 Task: Check how to setup "Test incoming calls".
Action: Mouse pressed left at (1317, 225)
Screenshot: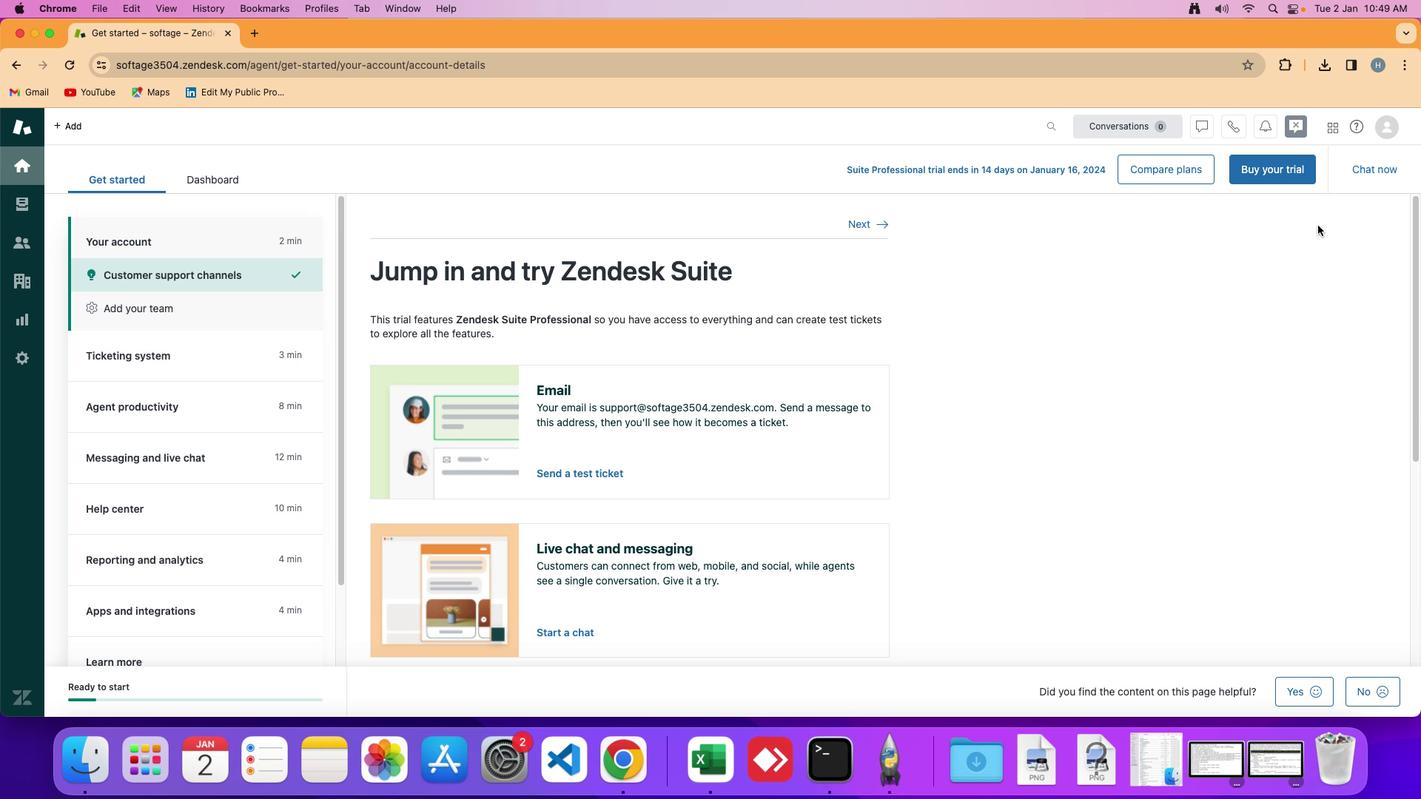 
Action: Mouse moved to (1365, 120)
Screenshot: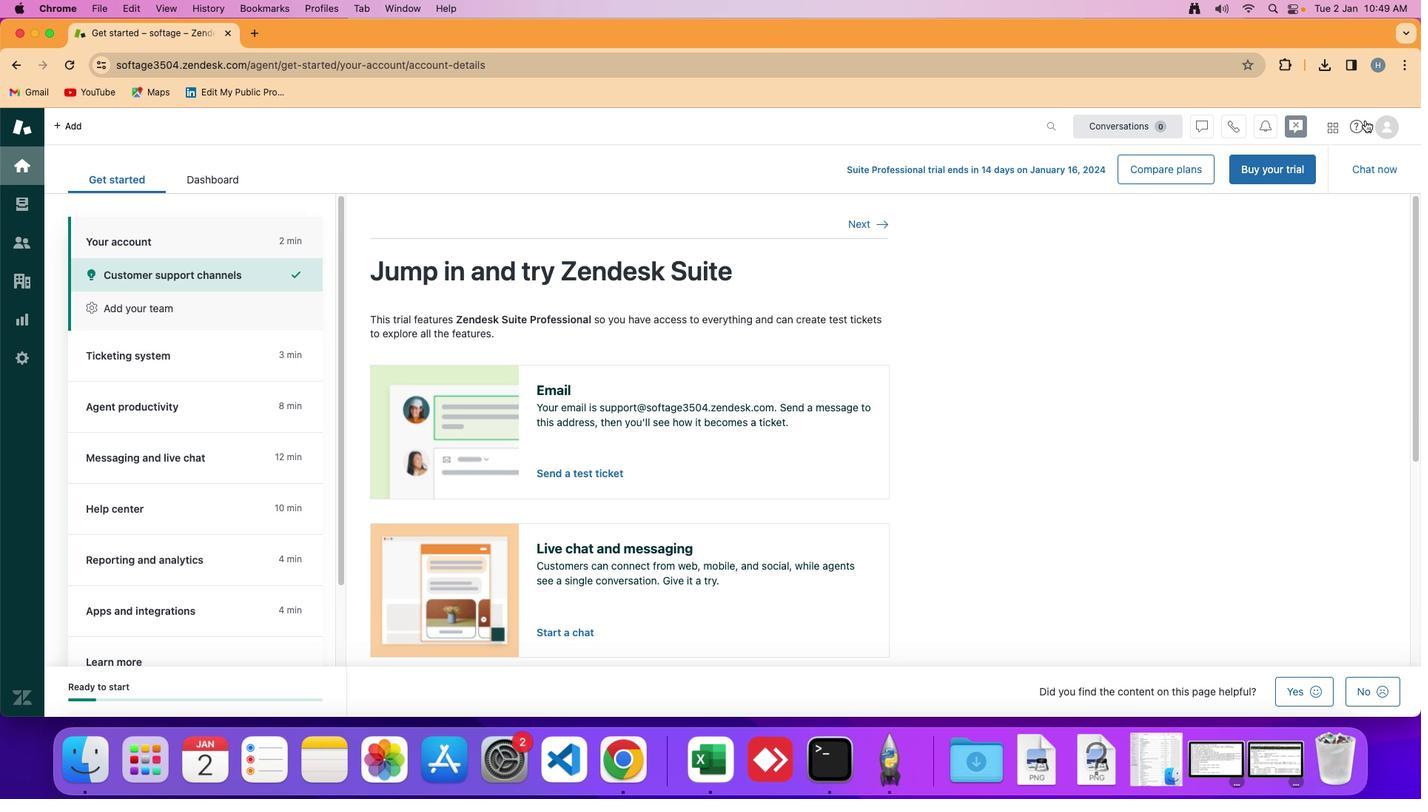 
Action: Mouse pressed left at (1365, 120)
Screenshot: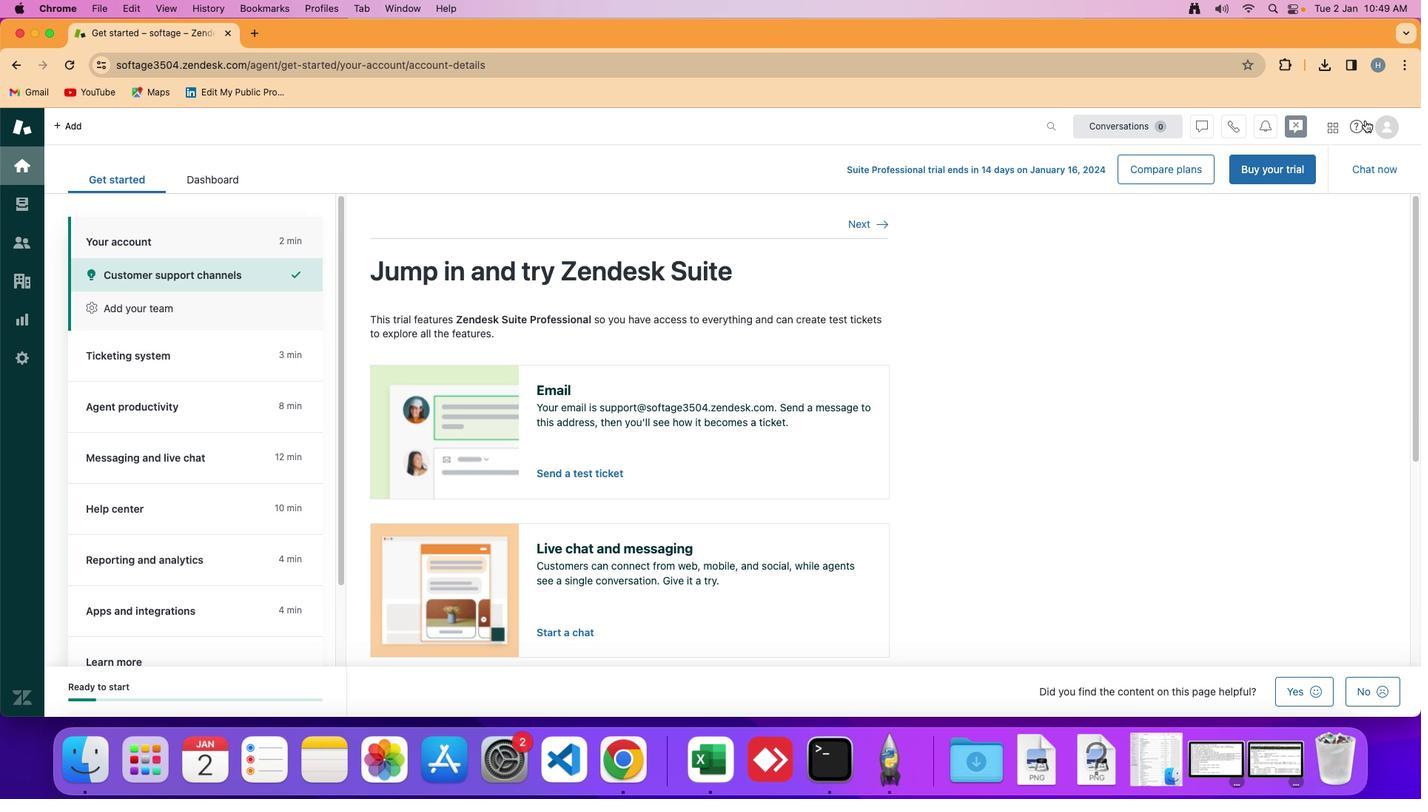
Action: Mouse moved to (1252, 592)
Screenshot: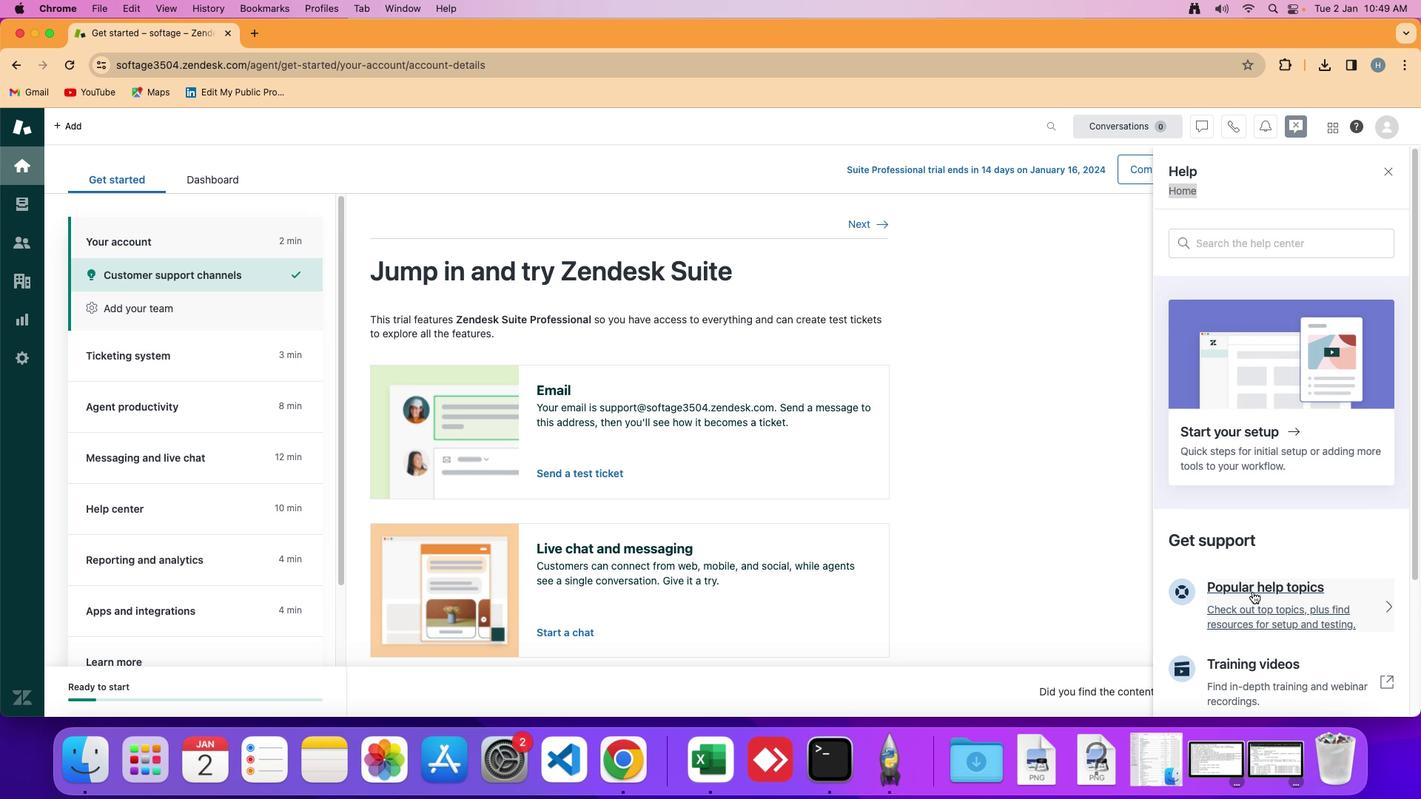 
Action: Mouse pressed left at (1252, 592)
Screenshot: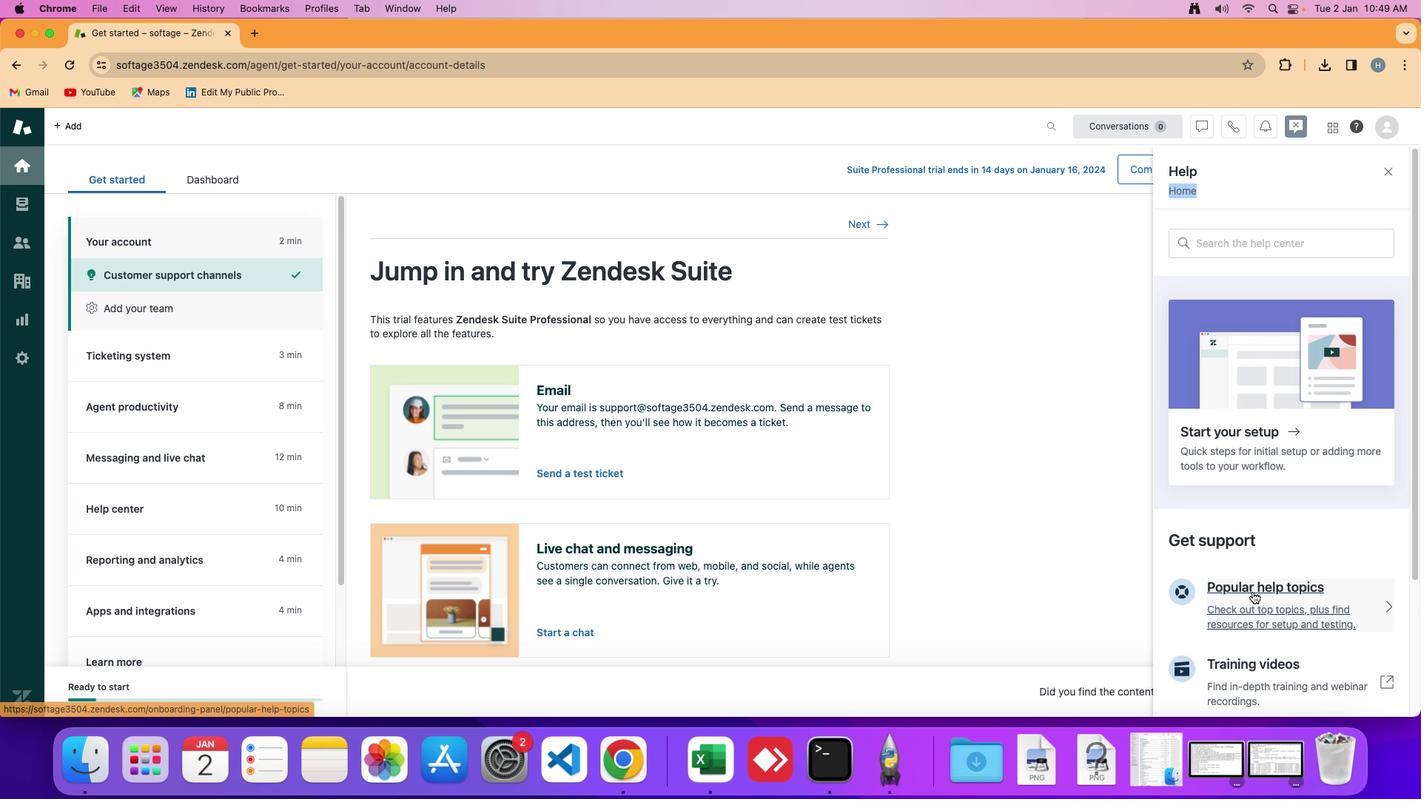 
Action: Mouse moved to (1261, 628)
Screenshot: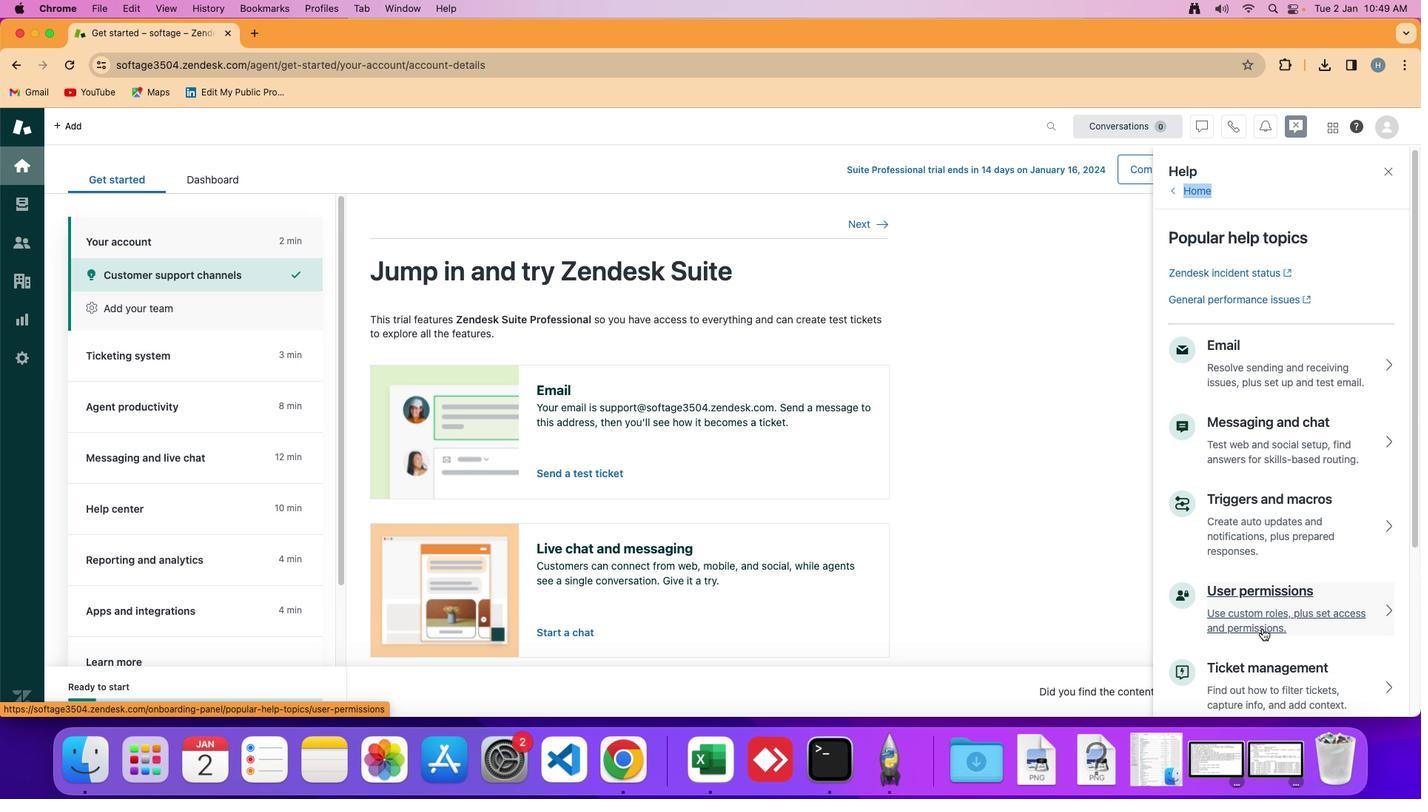 
Action: Mouse scrolled (1261, 628) with delta (0, 0)
Screenshot: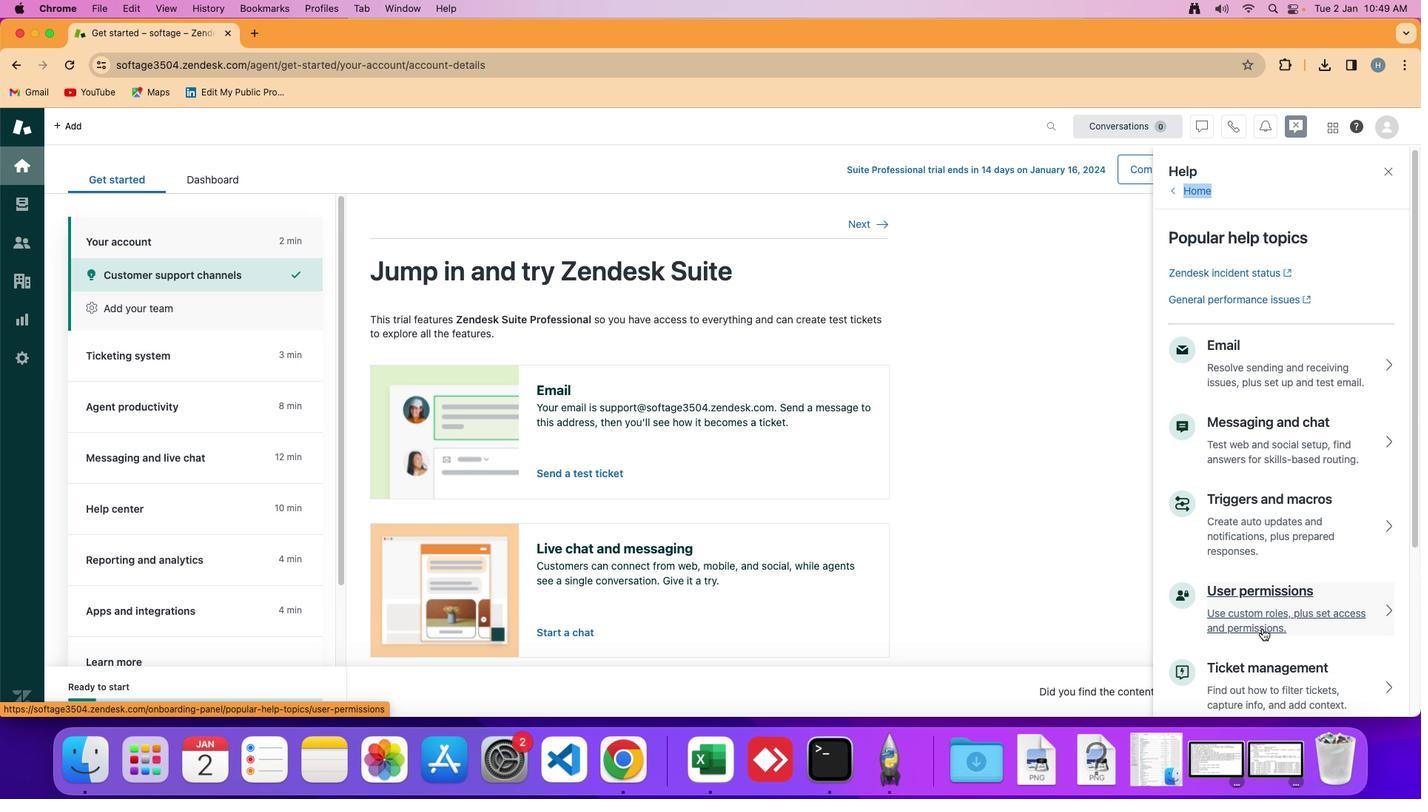 
Action: Mouse moved to (1262, 628)
Screenshot: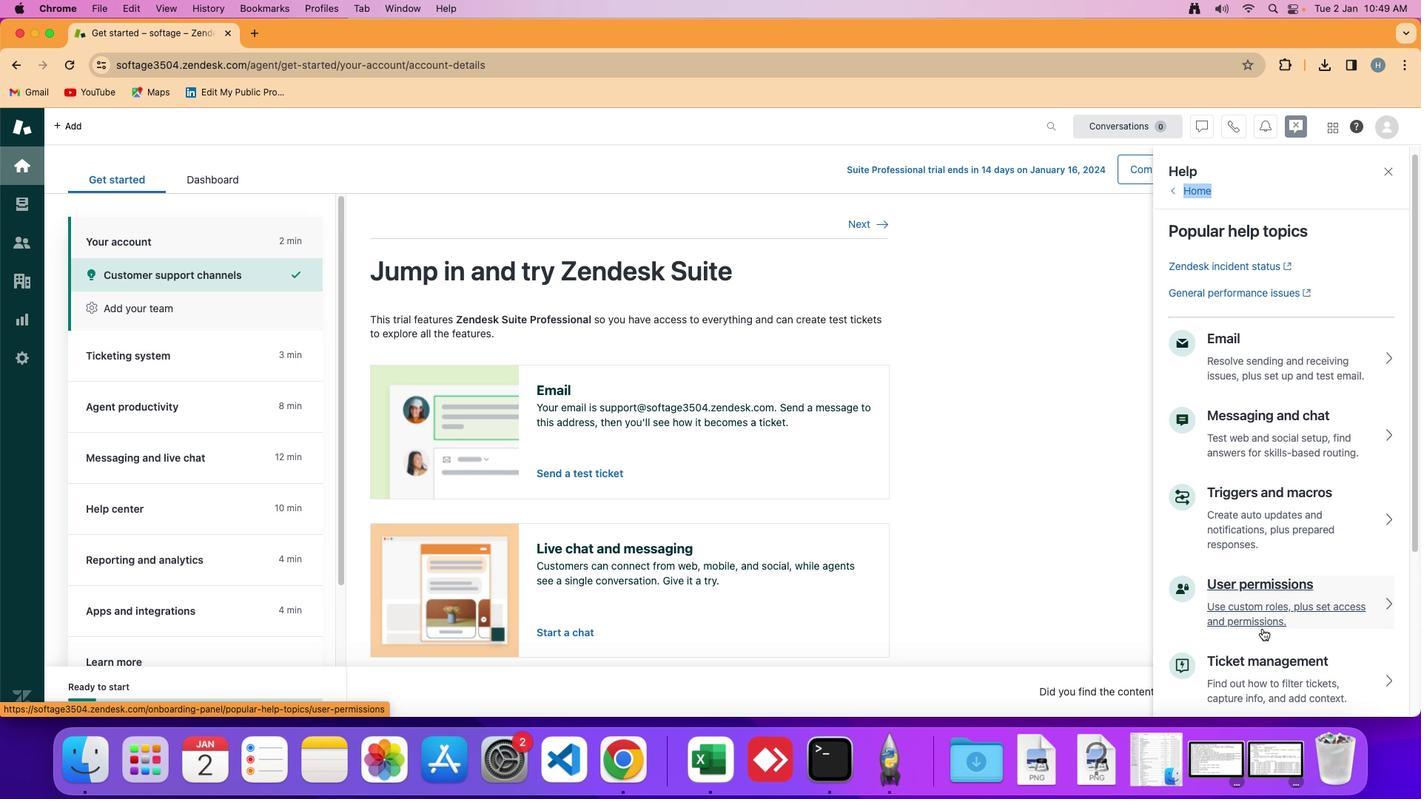 
Action: Mouse scrolled (1262, 628) with delta (0, 0)
Screenshot: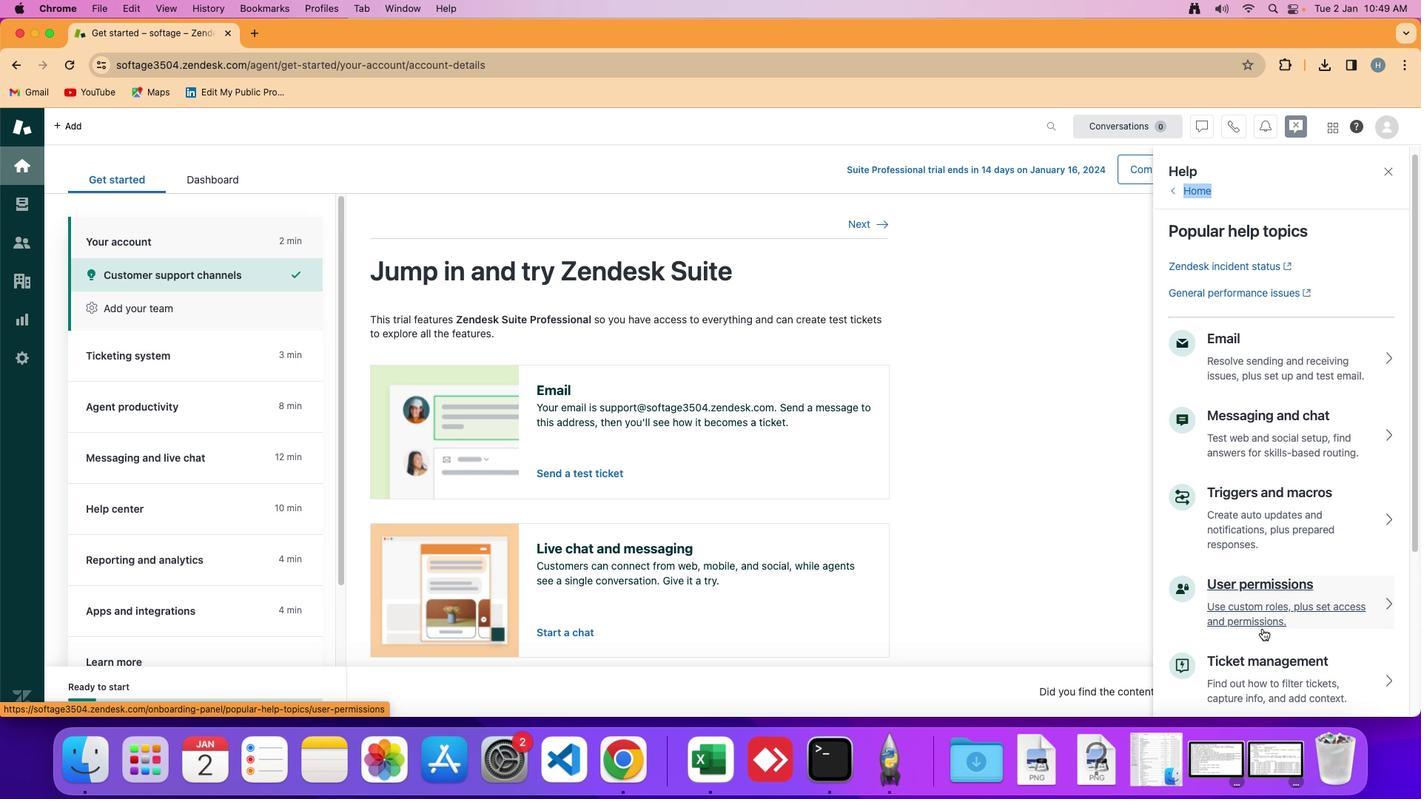 
Action: Mouse moved to (1263, 628)
Screenshot: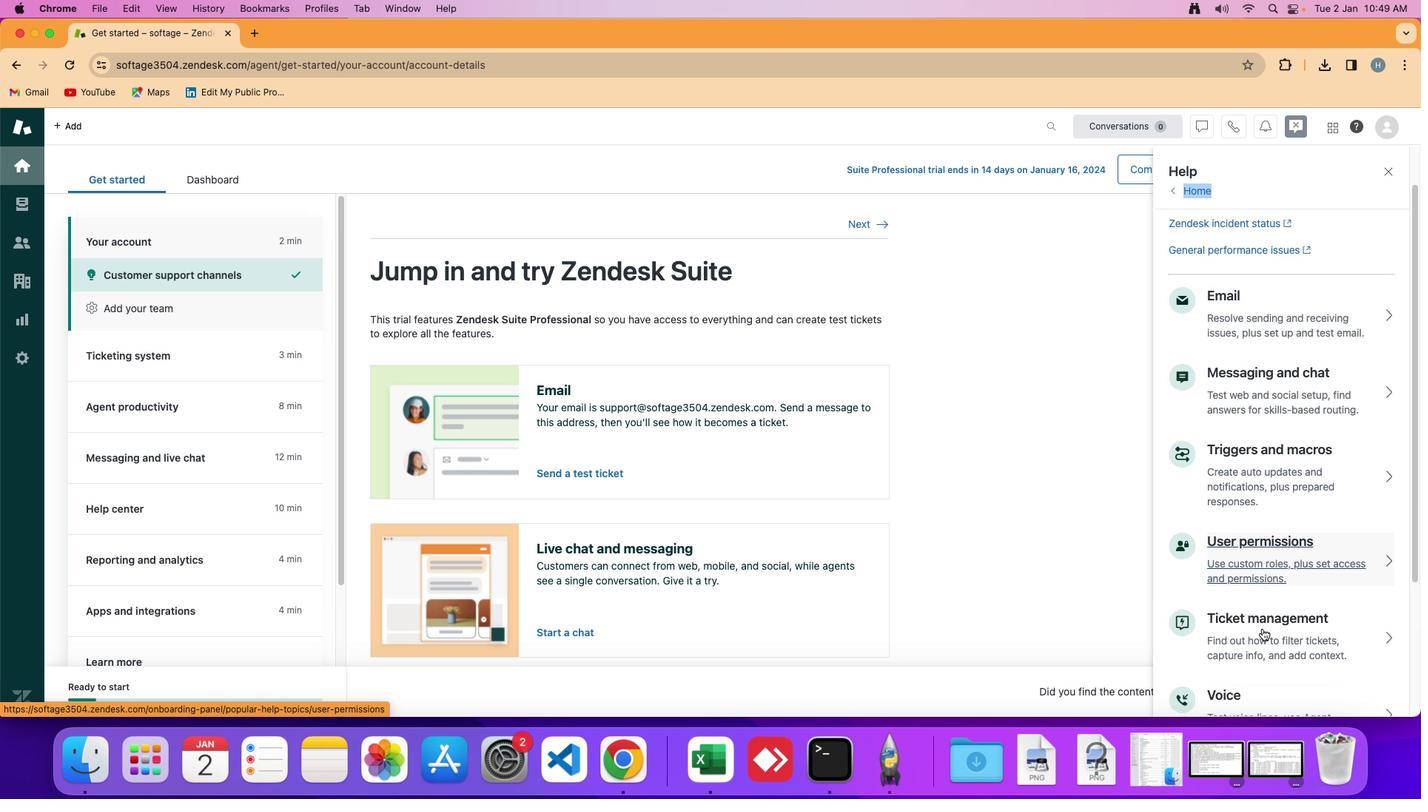
Action: Mouse scrolled (1263, 628) with delta (0, -2)
Screenshot: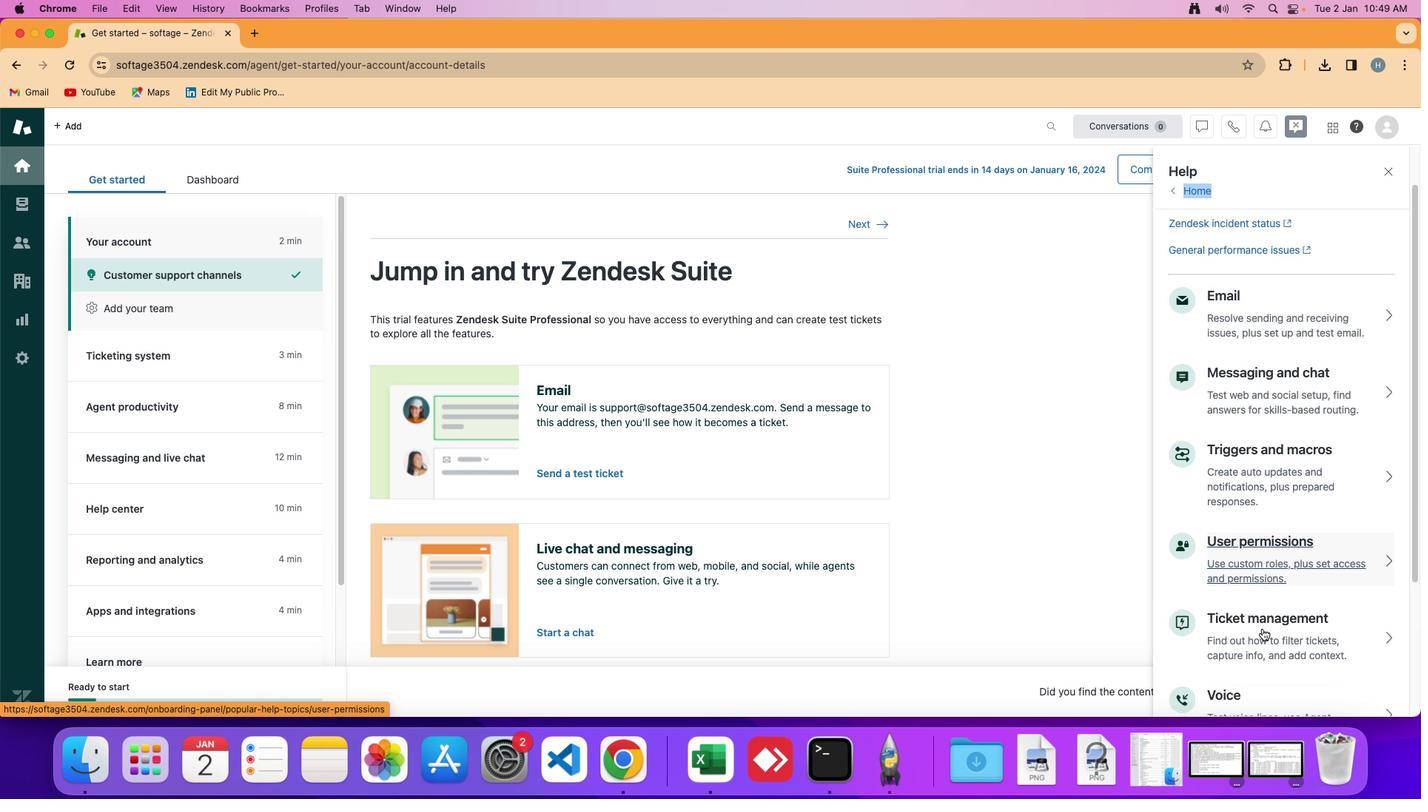 
Action: Mouse scrolled (1263, 628) with delta (0, -2)
Screenshot: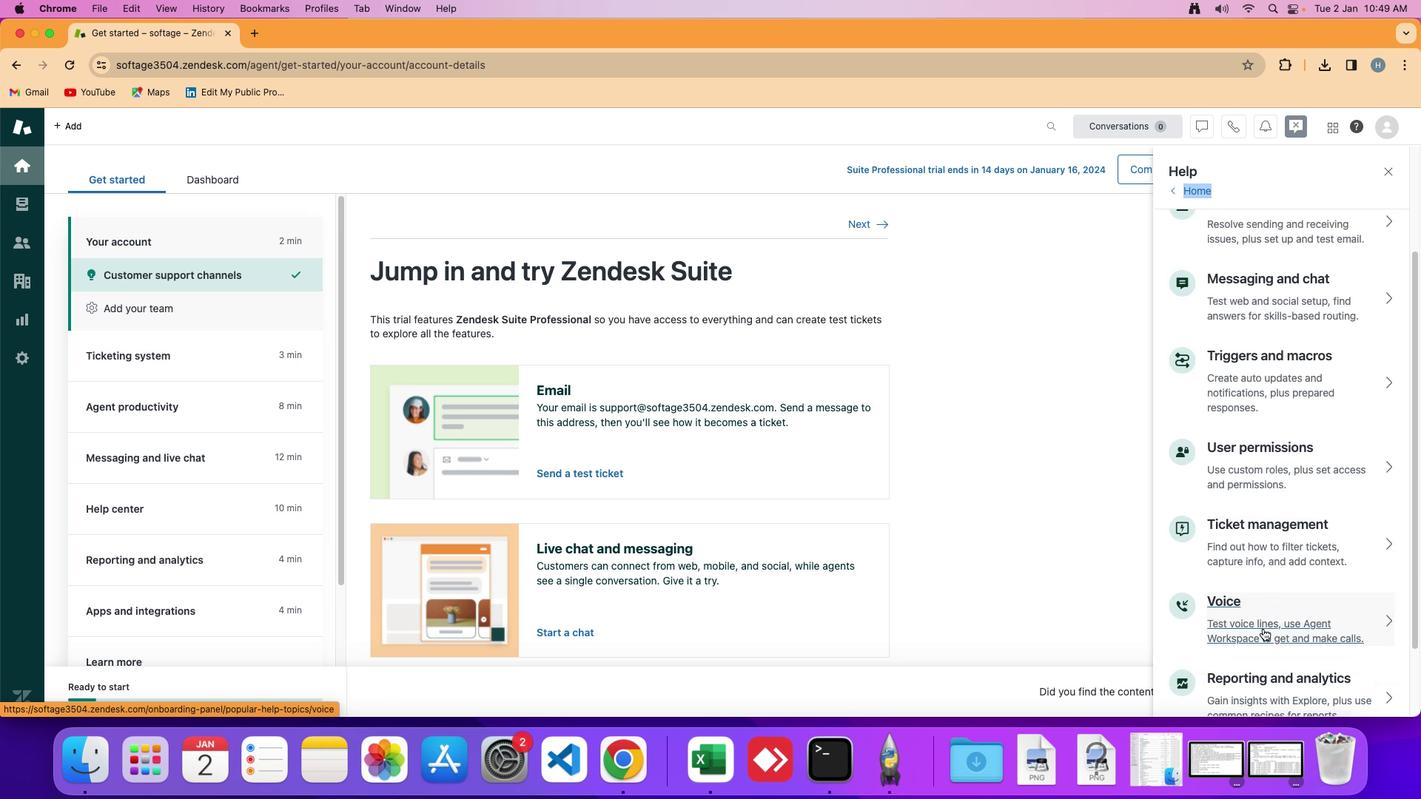 
Action: Mouse moved to (1264, 627)
Screenshot: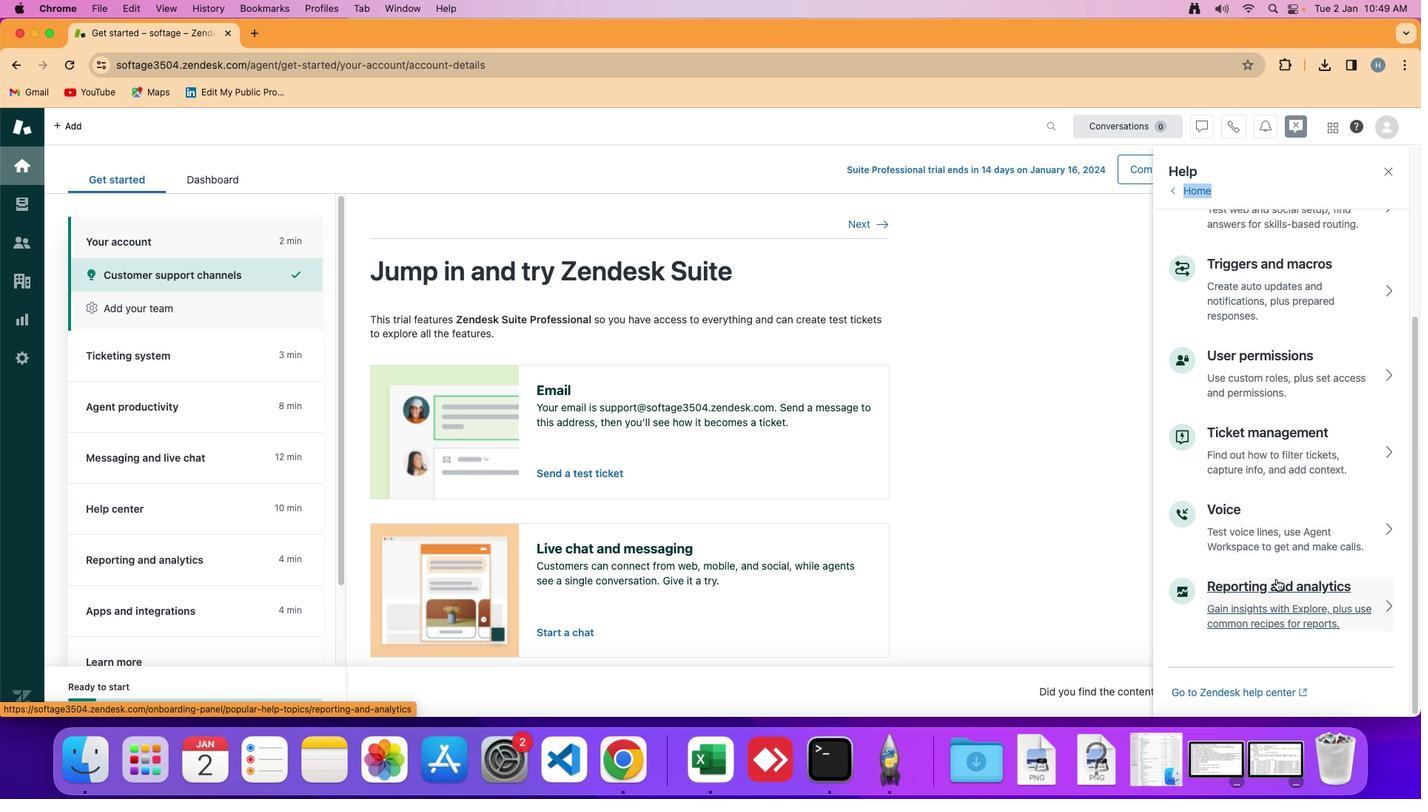 
Action: Mouse scrolled (1264, 627) with delta (0, 0)
Screenshot: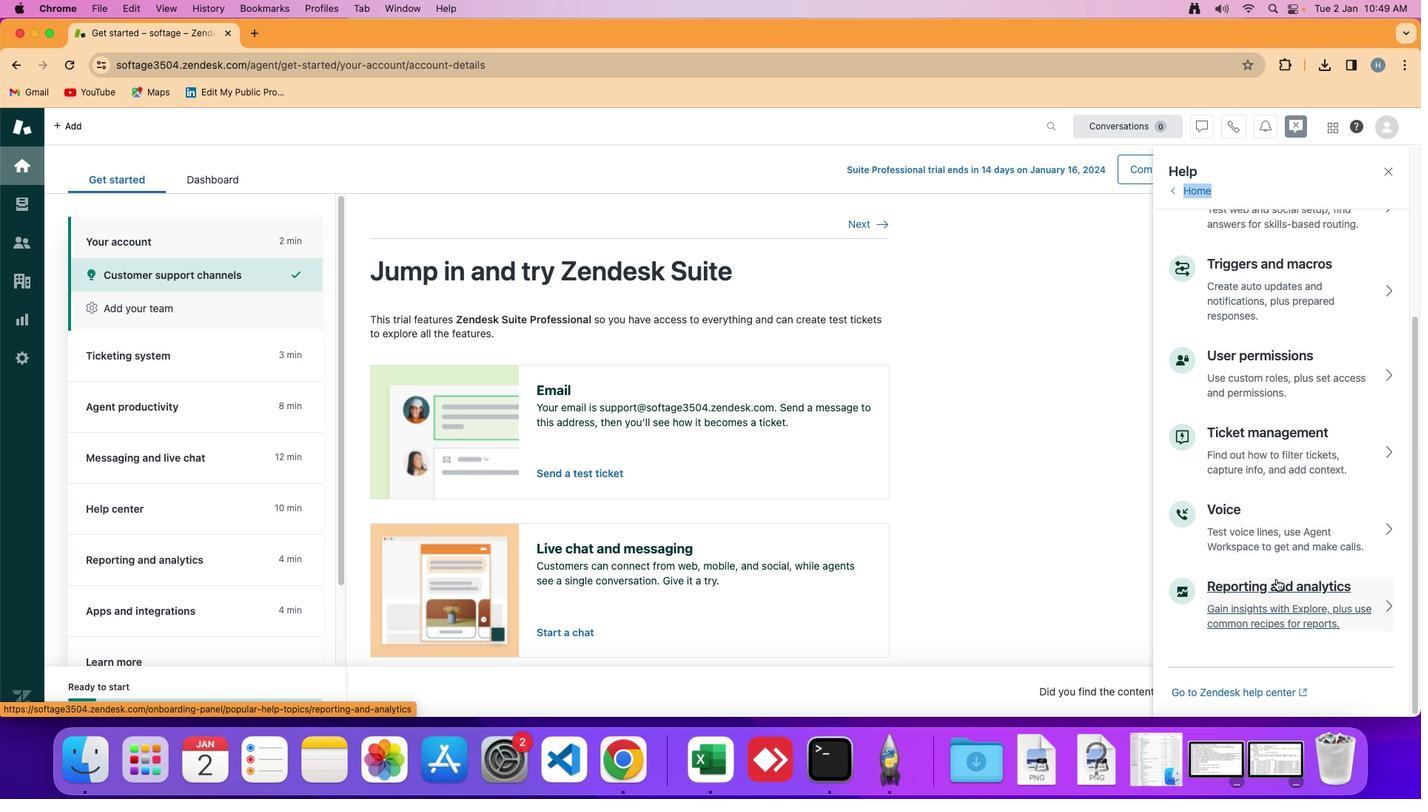 
Action: Mouse moved to (1286, 532)
Screenshot: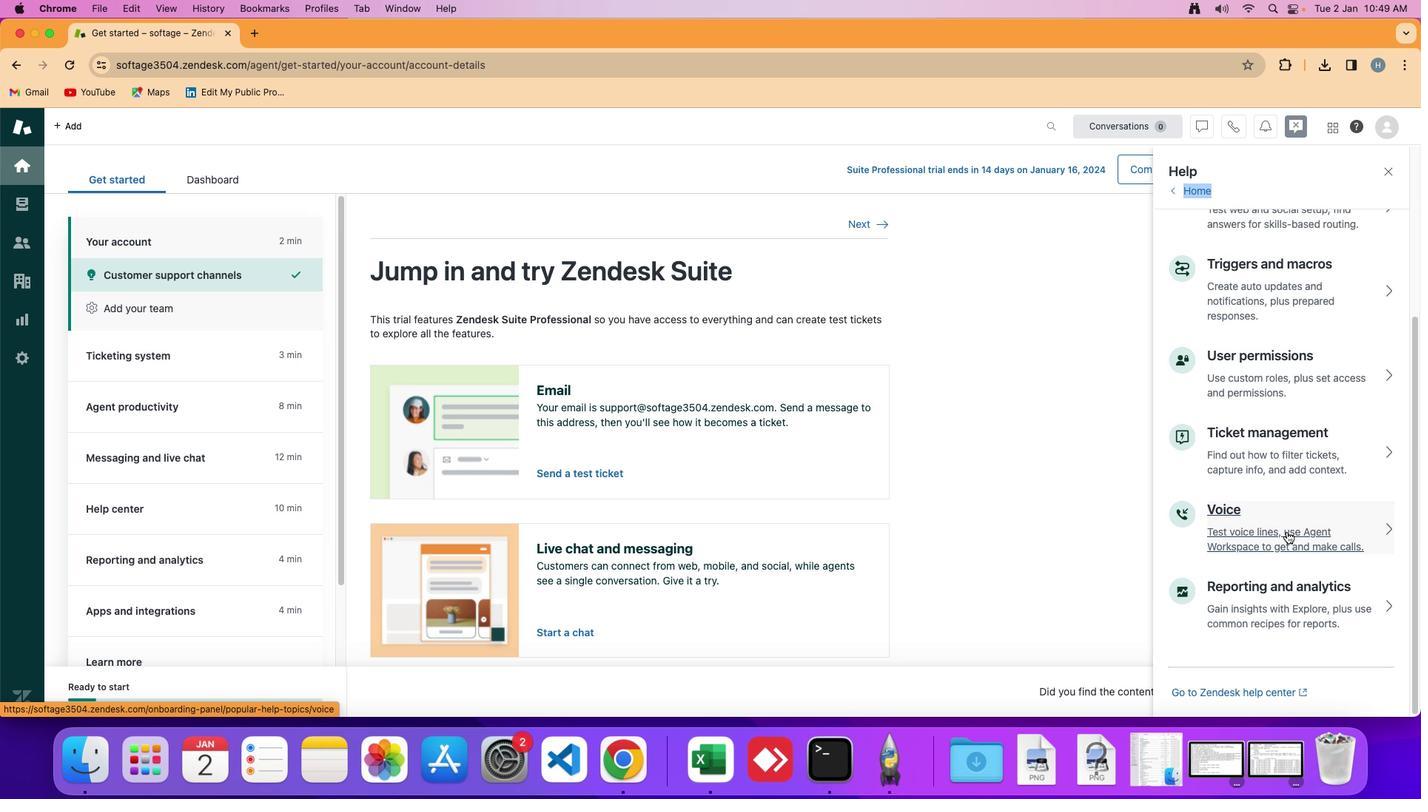 
Action: Mouse pressed left at (1286, 532)
Screenshot: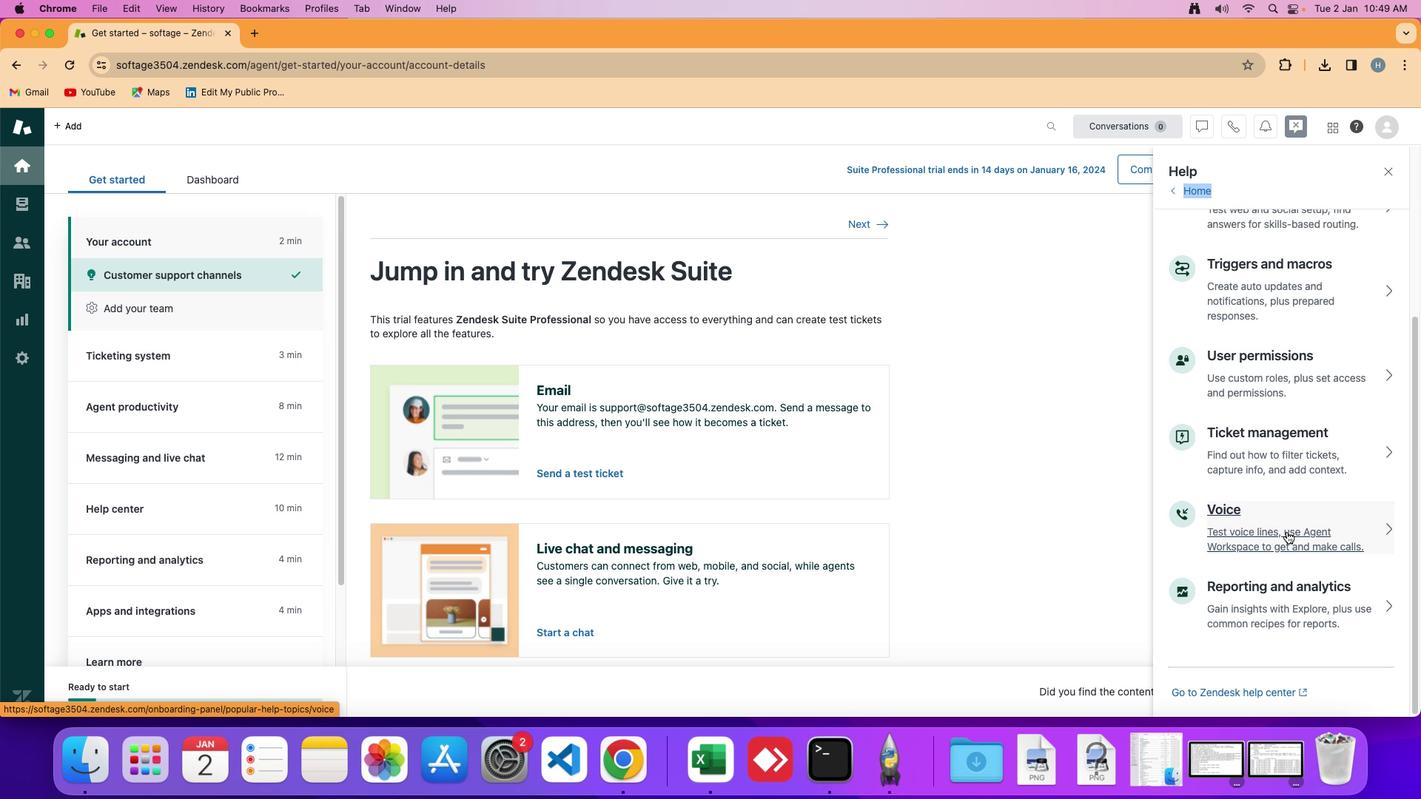 
Action: Mouse moved to (1252, 392)
Screenshot: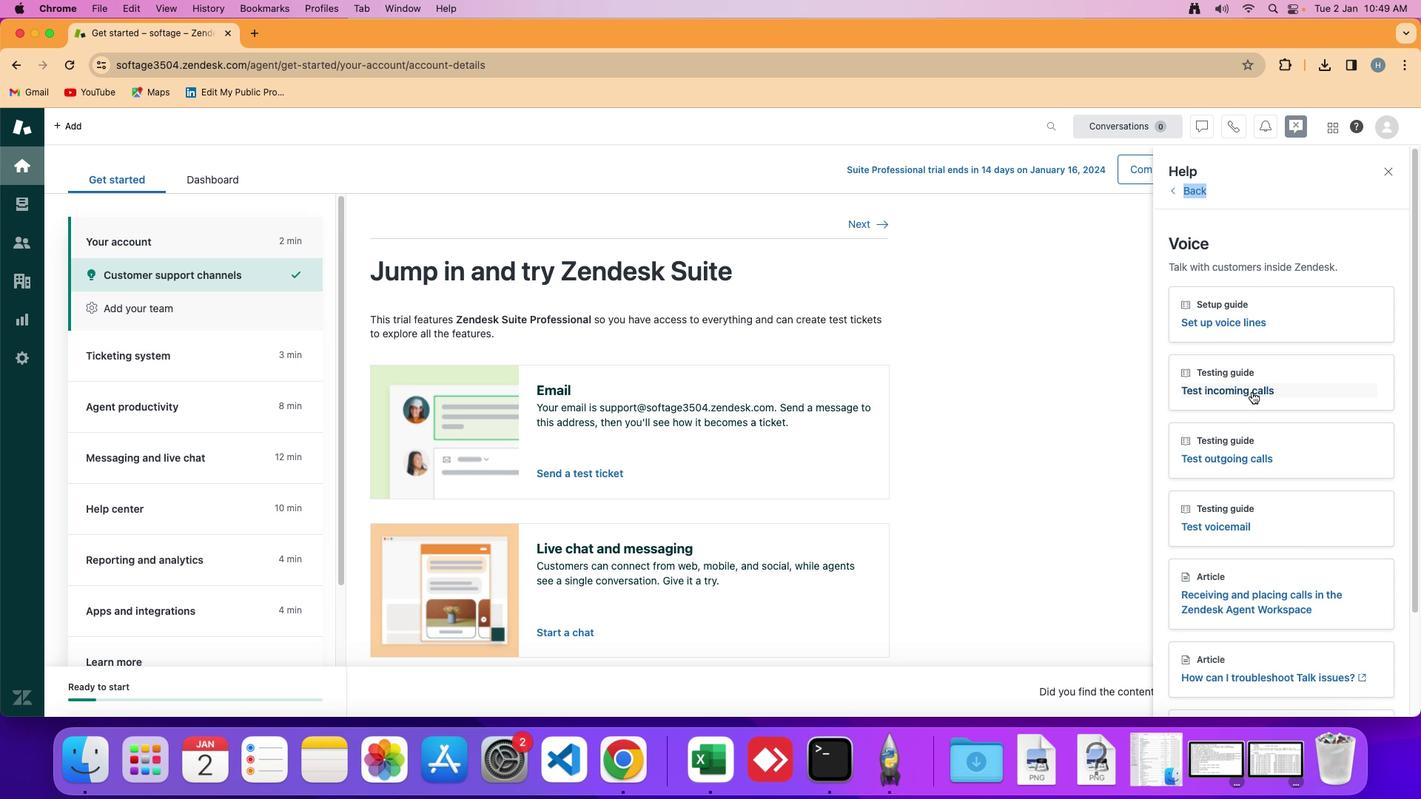 
Action: Mouse pressed left at (1252, 392)
Screenshot: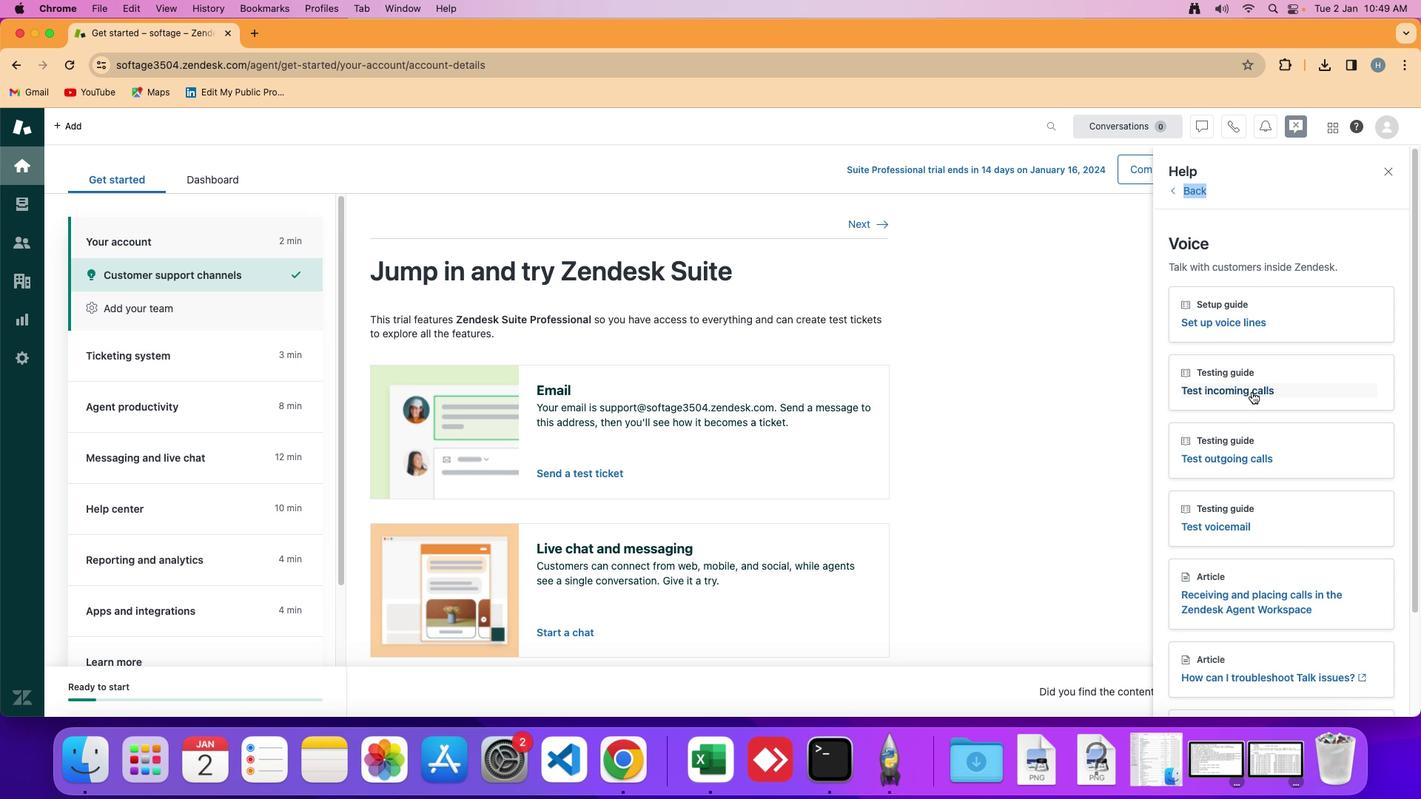 
Action: Mouse moved to (1252, 391)
Screenshot: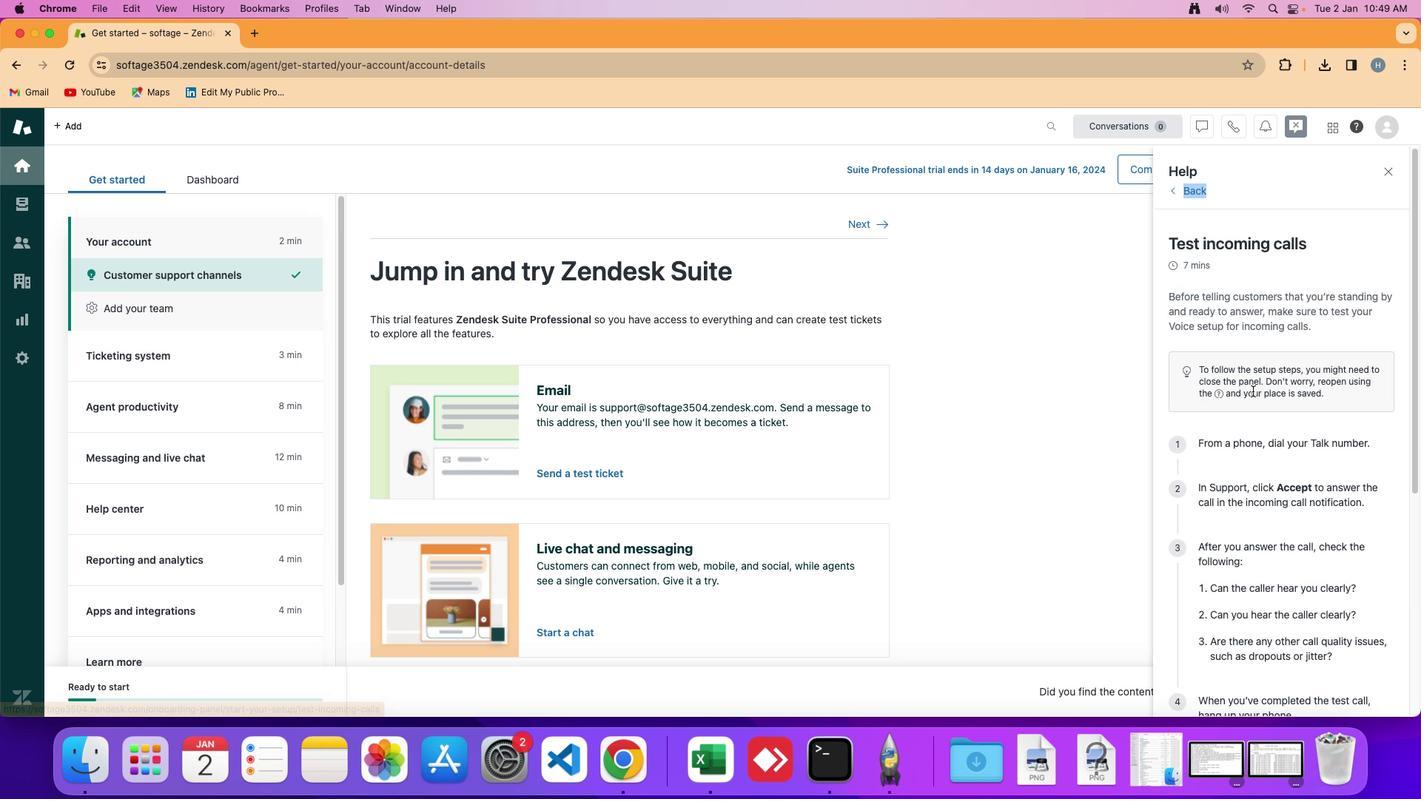 
